 Task: Add Avalon Organics Aloe Unscented Hand & Body Lotion to the cart.
Action: Mouse moved to (881, 331)
Screenshot: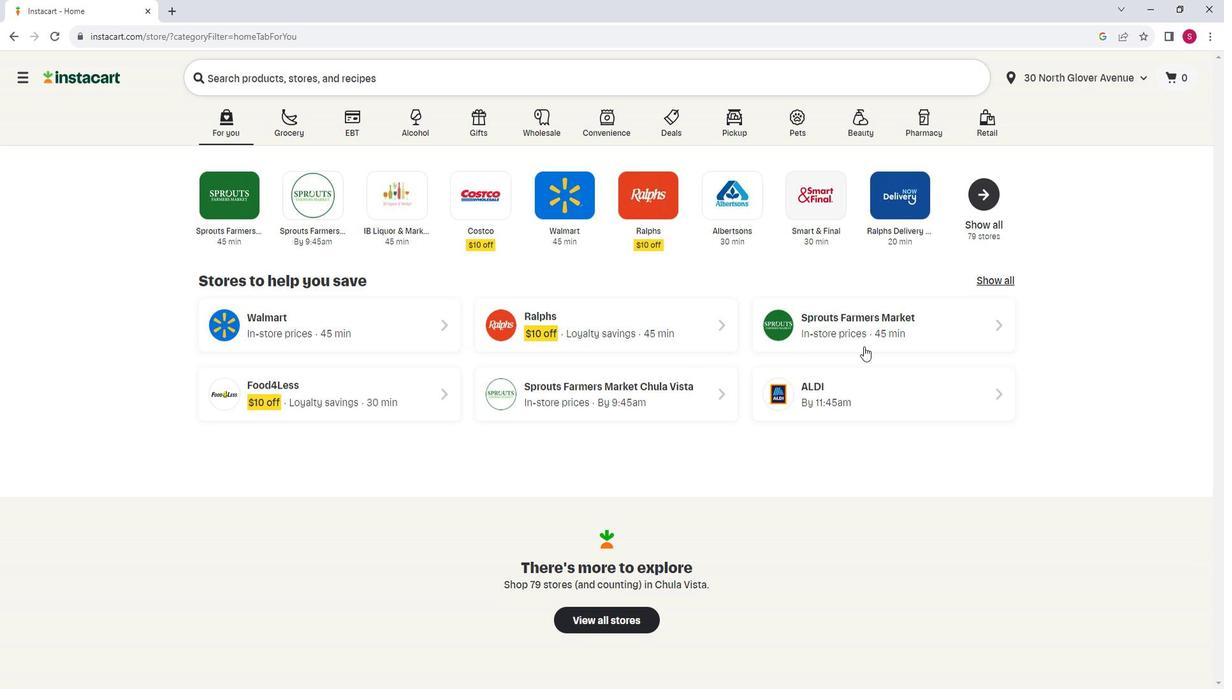 
Action: Mouse pressed left at (881, 331)
Screenshot: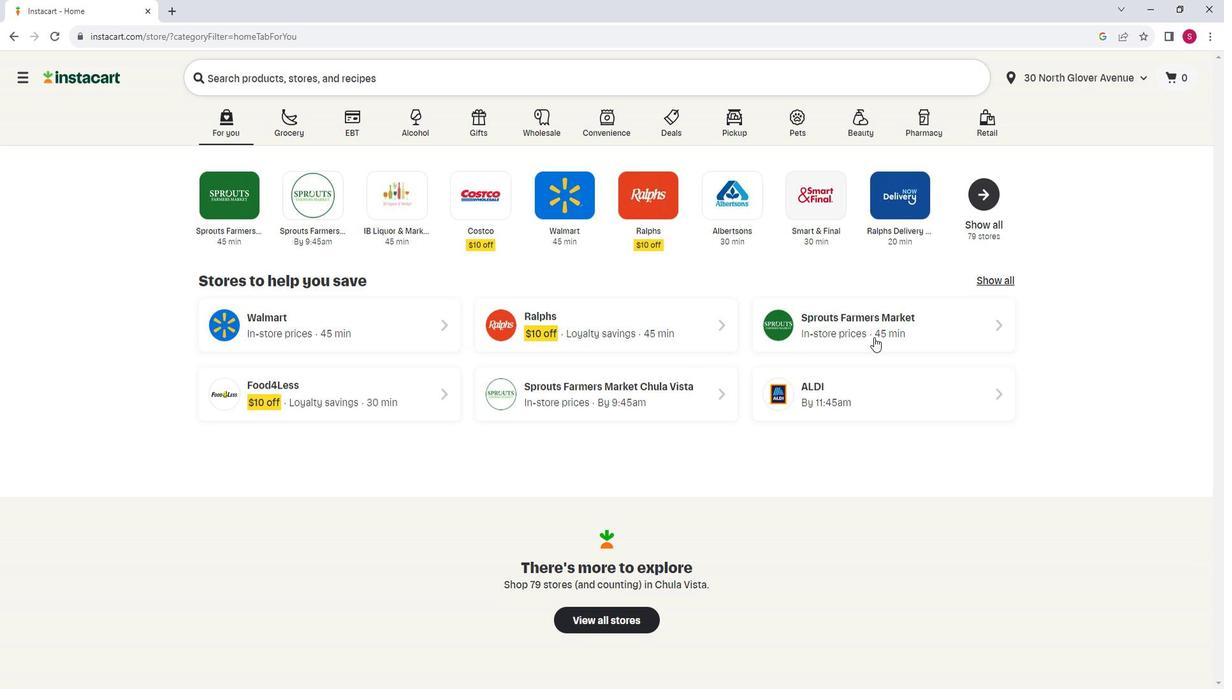 
Action: Mouse moved to (46, 442)
Screenshot: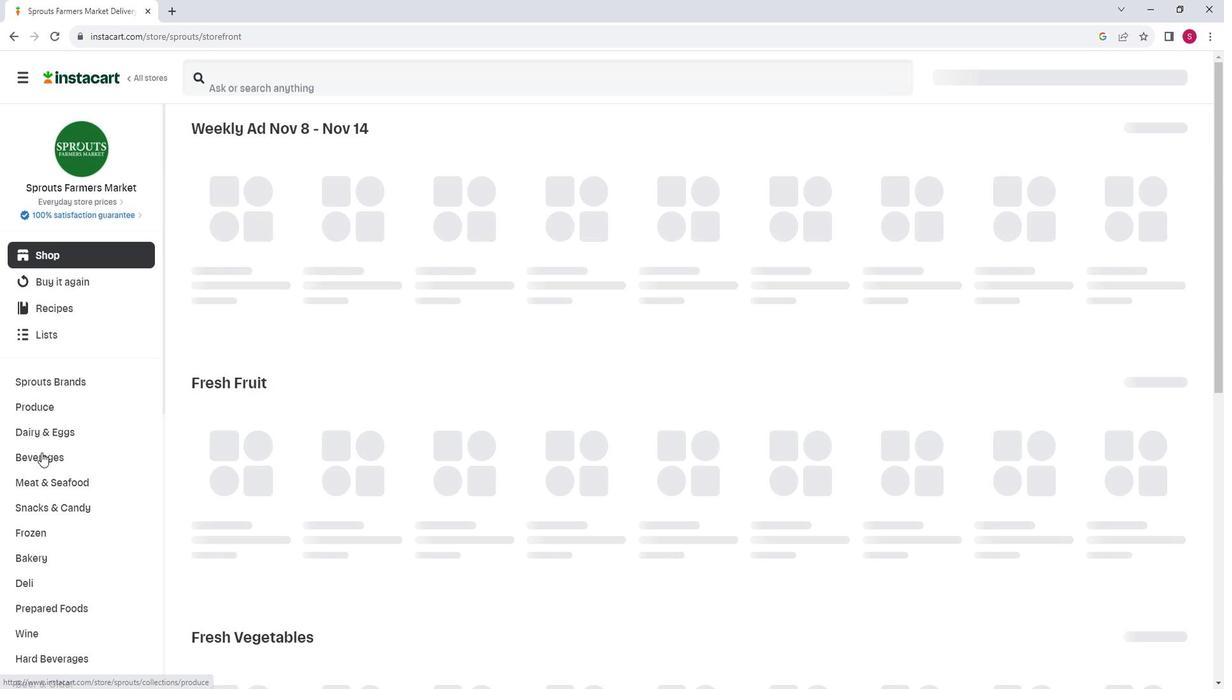 
Action: Mouse scrolled (46, 441) with delta (0, 0)
Screenshot: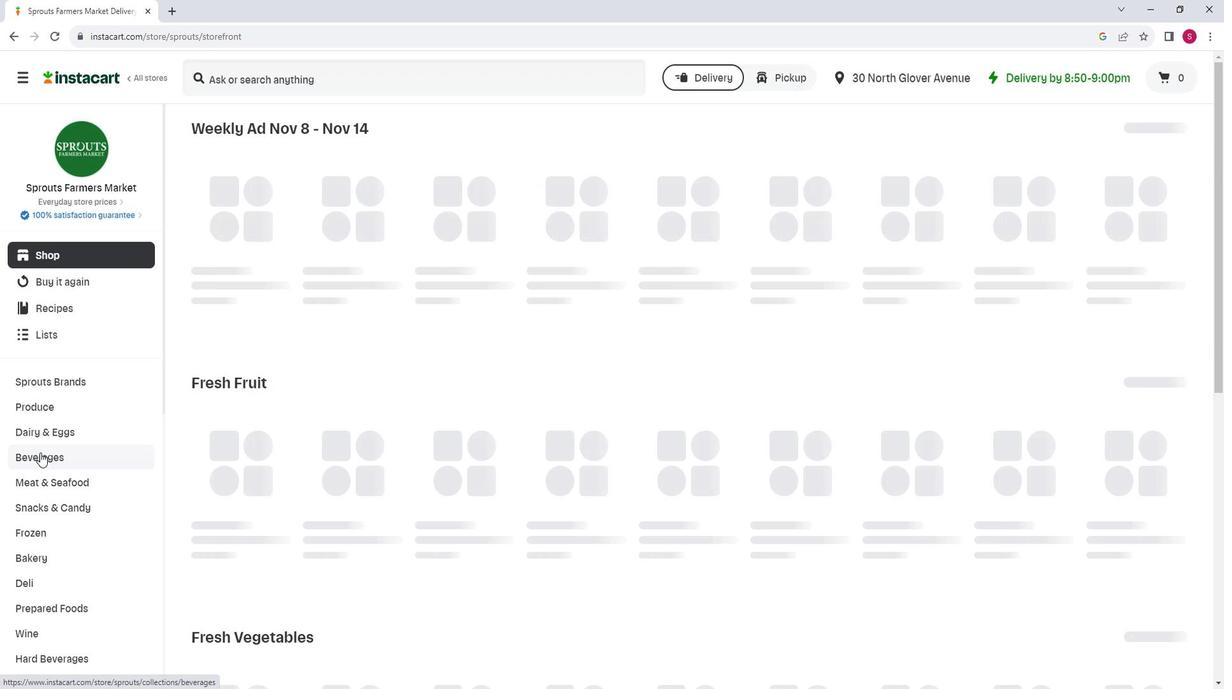 
Action: Mouse scrolled (46, 441) with delta (0, 0)
Screenshot: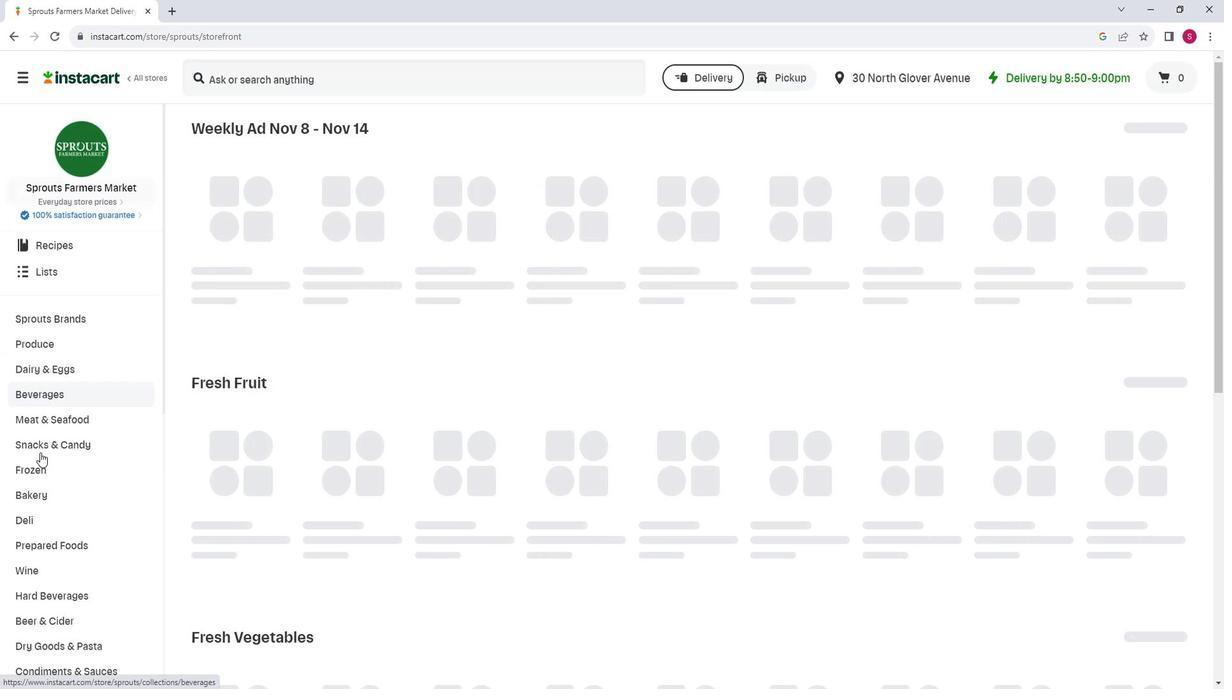 
Action: Mouse scrolled (46, 441) with delta (0, 0)
Screenshot: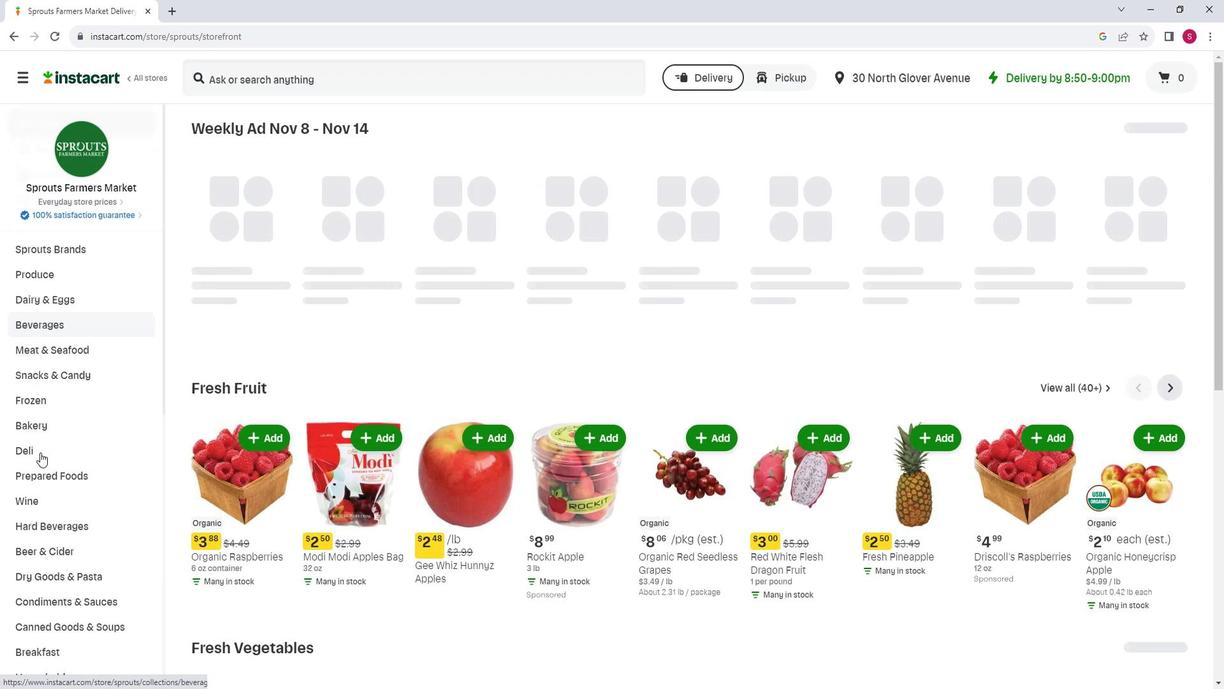 
Action: Mouse scrolled (46, 441) with delta (0, 0)
Screenshot: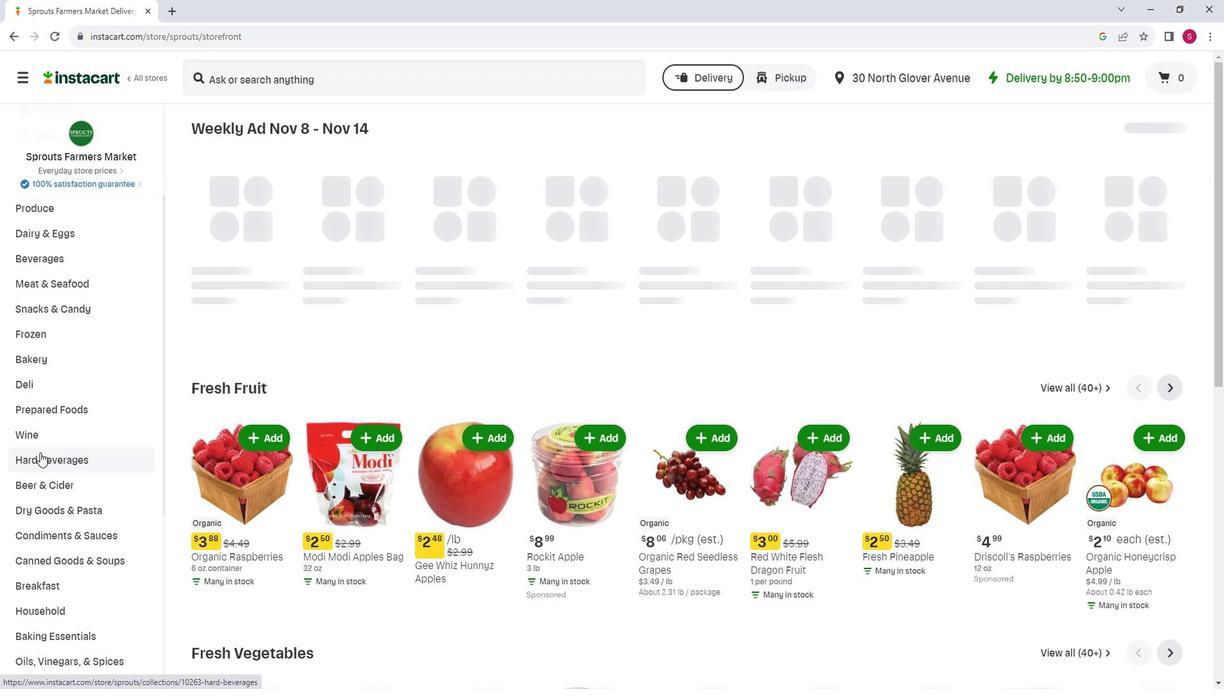 
Action: Mouse scrolled (46, 441) with delta (0, 0)
Screenshot: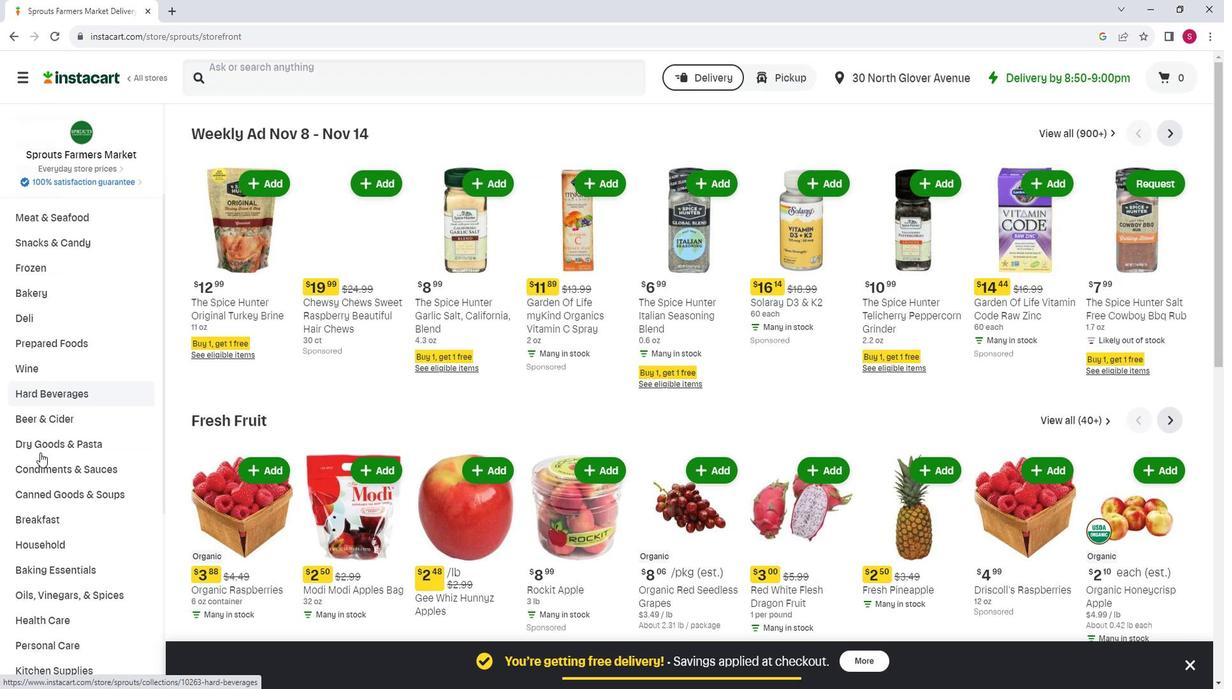 
Action: Mouse scrolled (46, 441) with delta (0, 0)
Screenshot: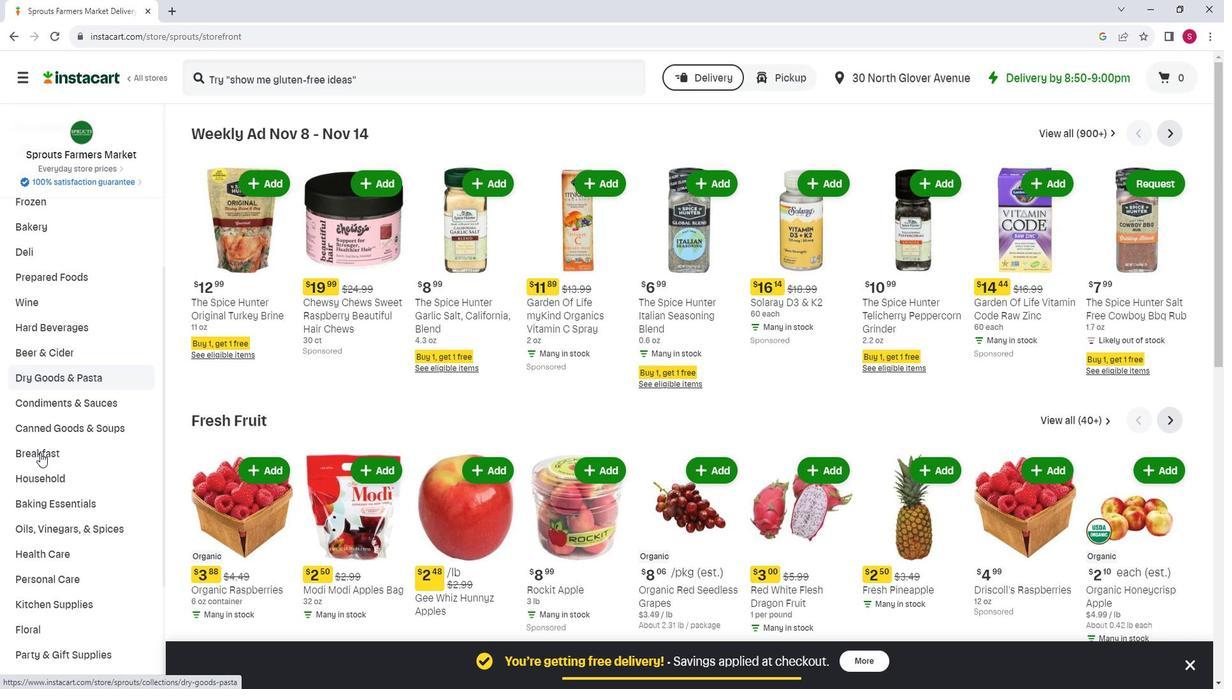 
Action: Mouse moved to (54, 492)
Screenshot: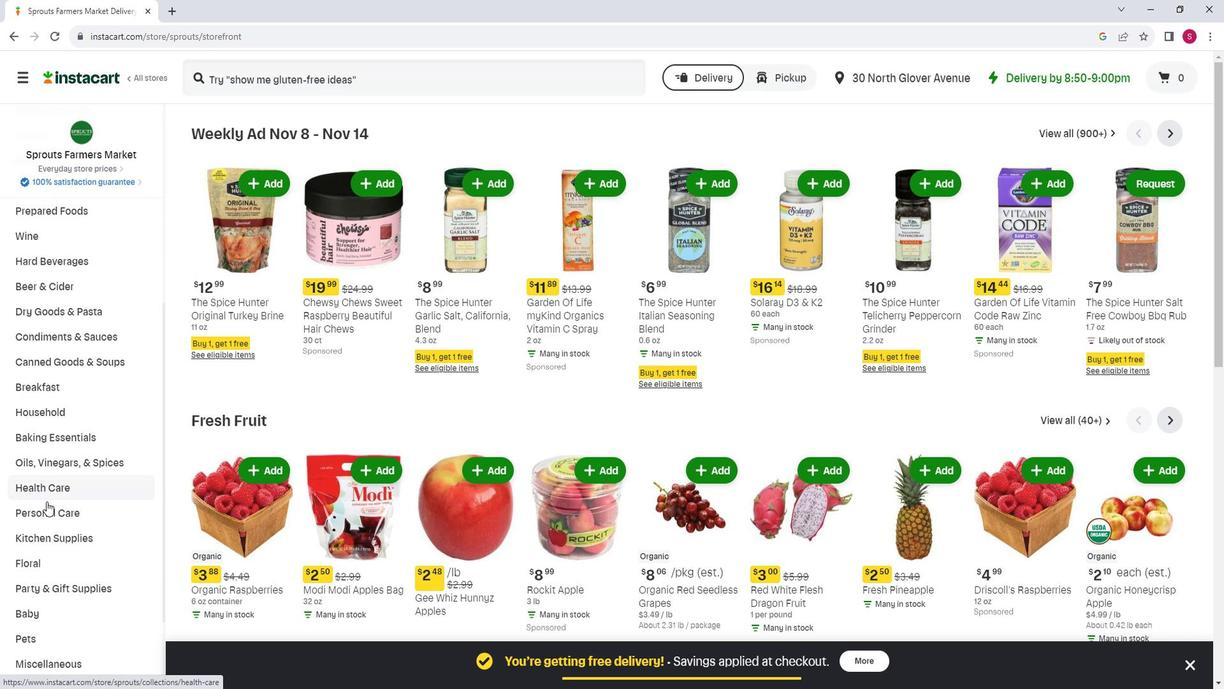 
Action: Mouse pressed left at (54, 492)
Screenshot: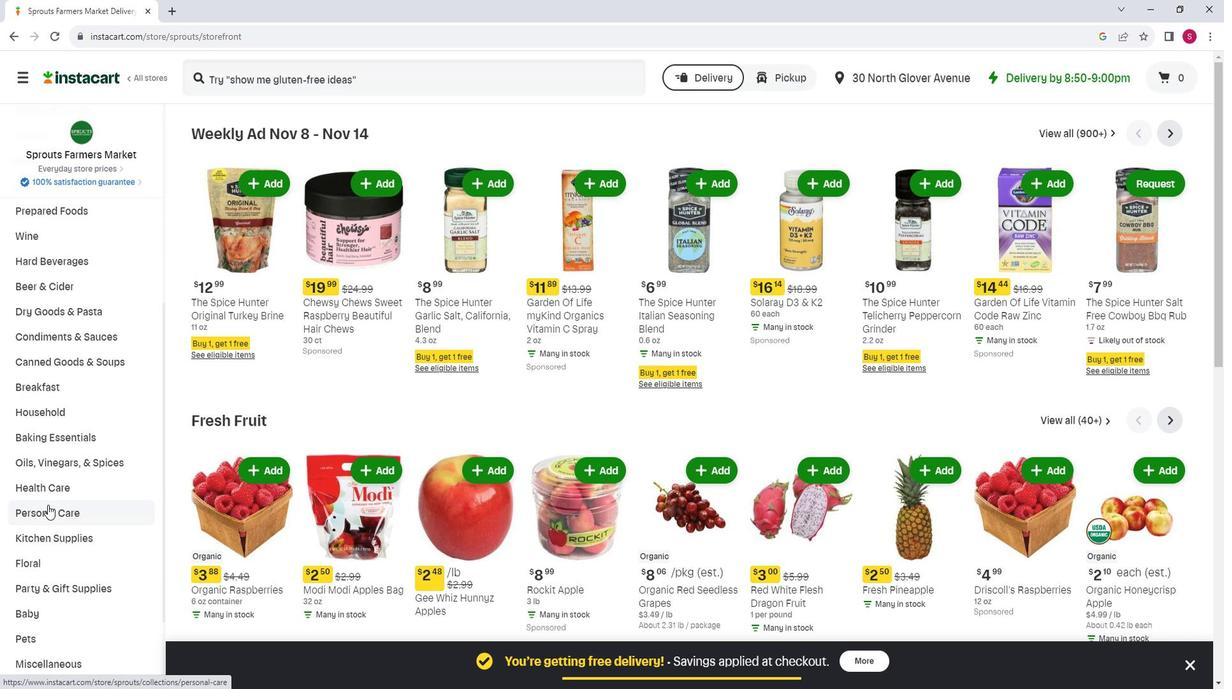 
Action: Mouse moved to (331, 174)
Screenshot: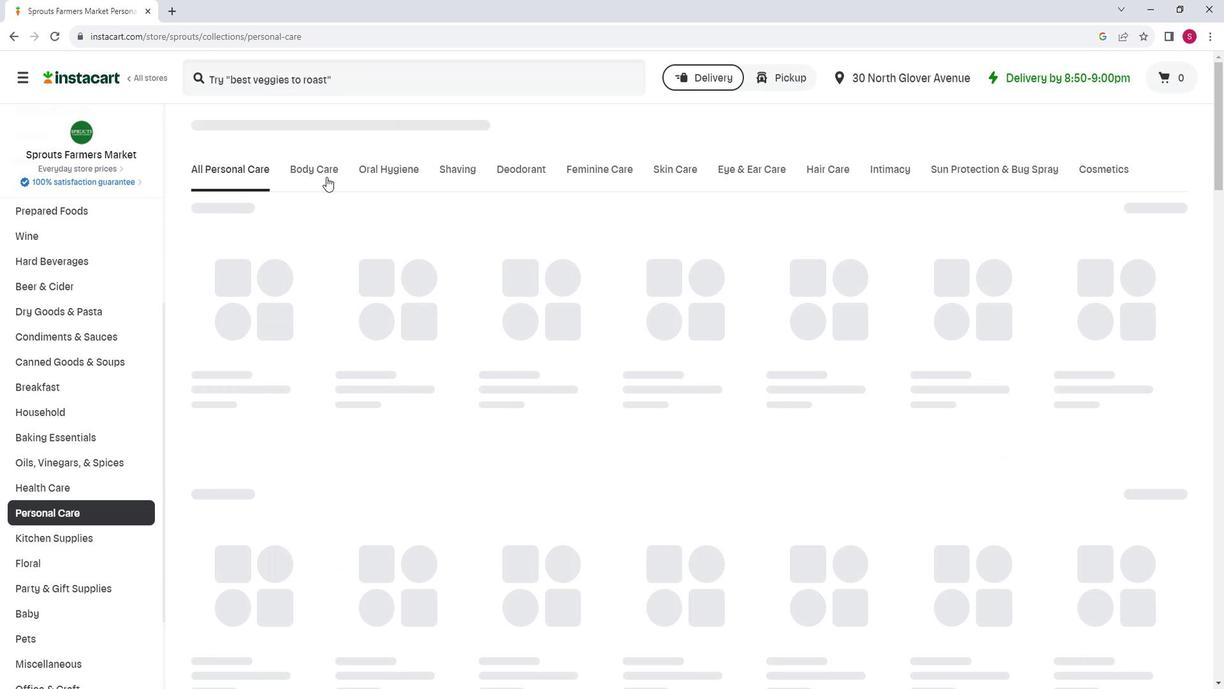 
Action: Mouse pressed left at (331, 174)
Screenshot: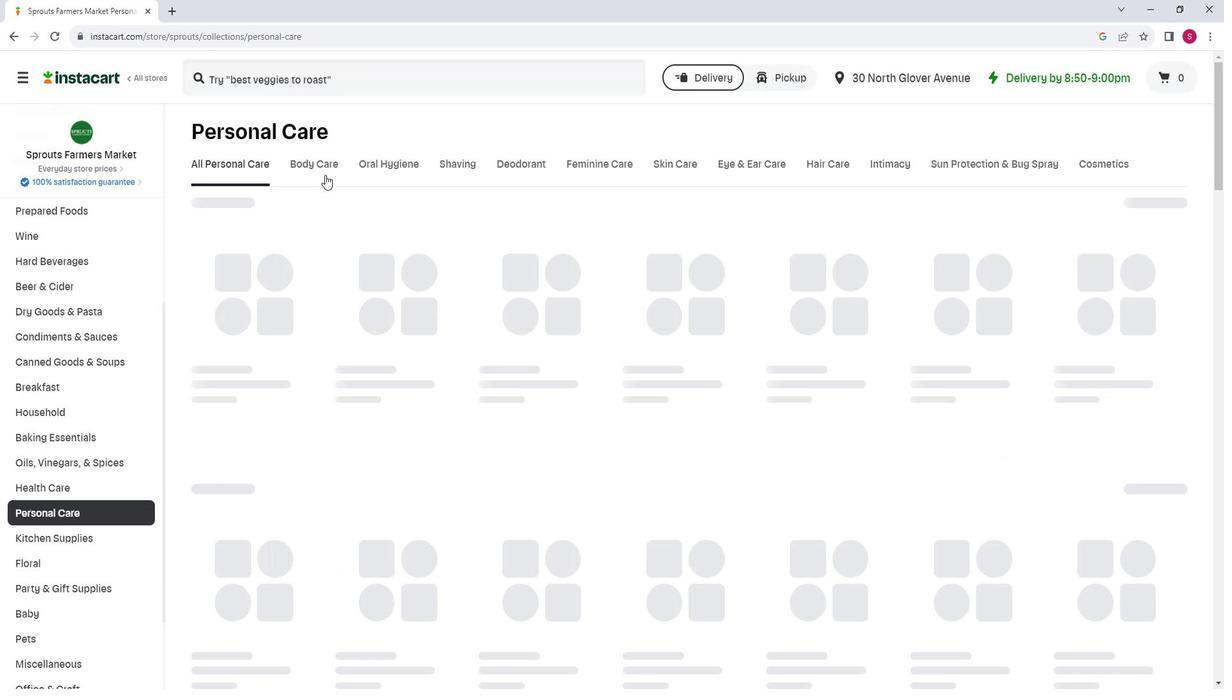 
Action: Mouse moved to (525, 220)
Screenshot: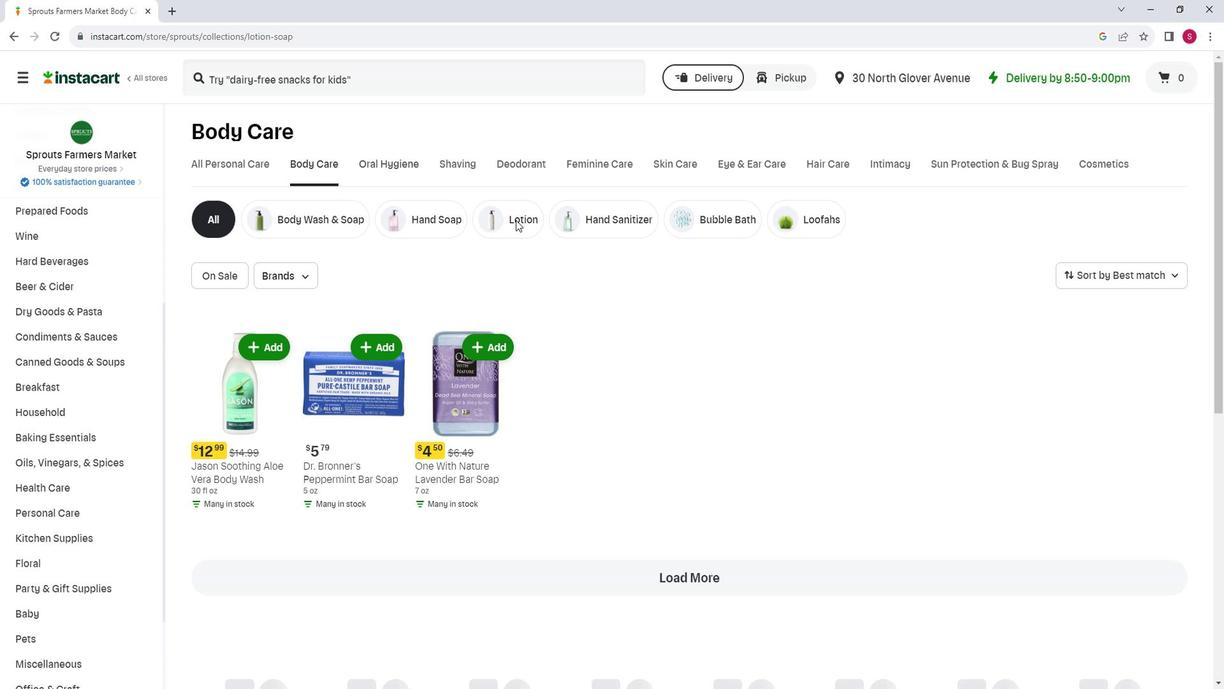 
Action: Mouse pressed left at (525, 220)
Screenshot: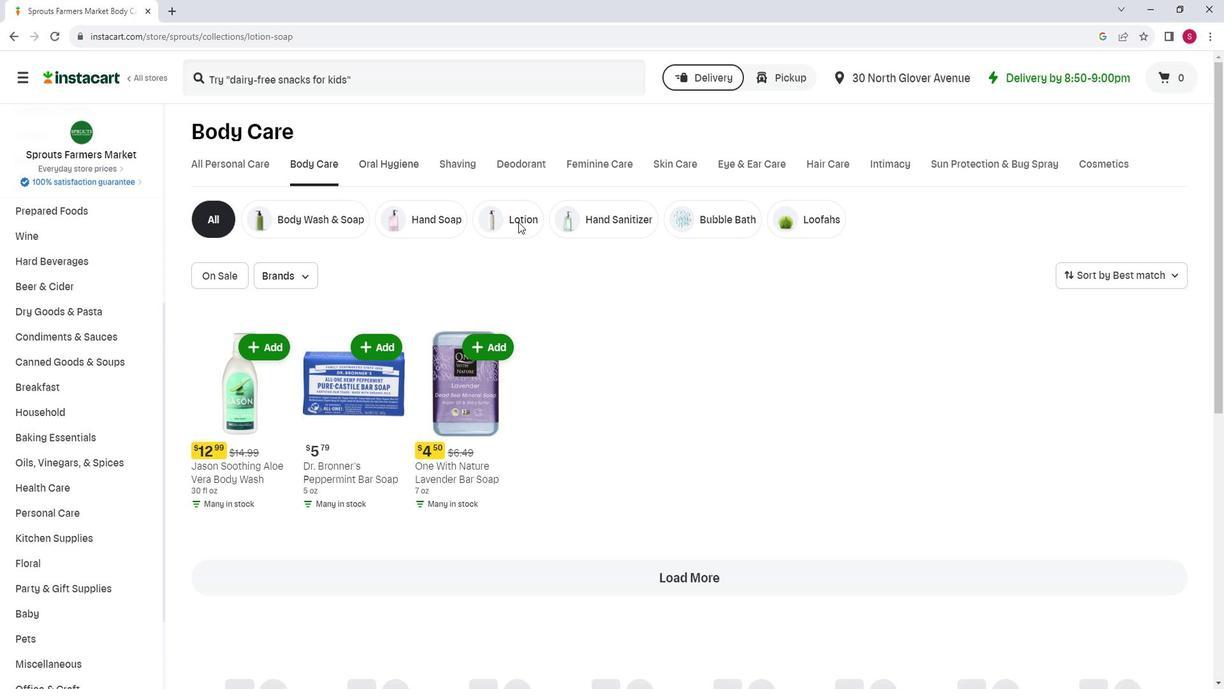 
Action: Mouse moved to (518, 221)
Screenshot: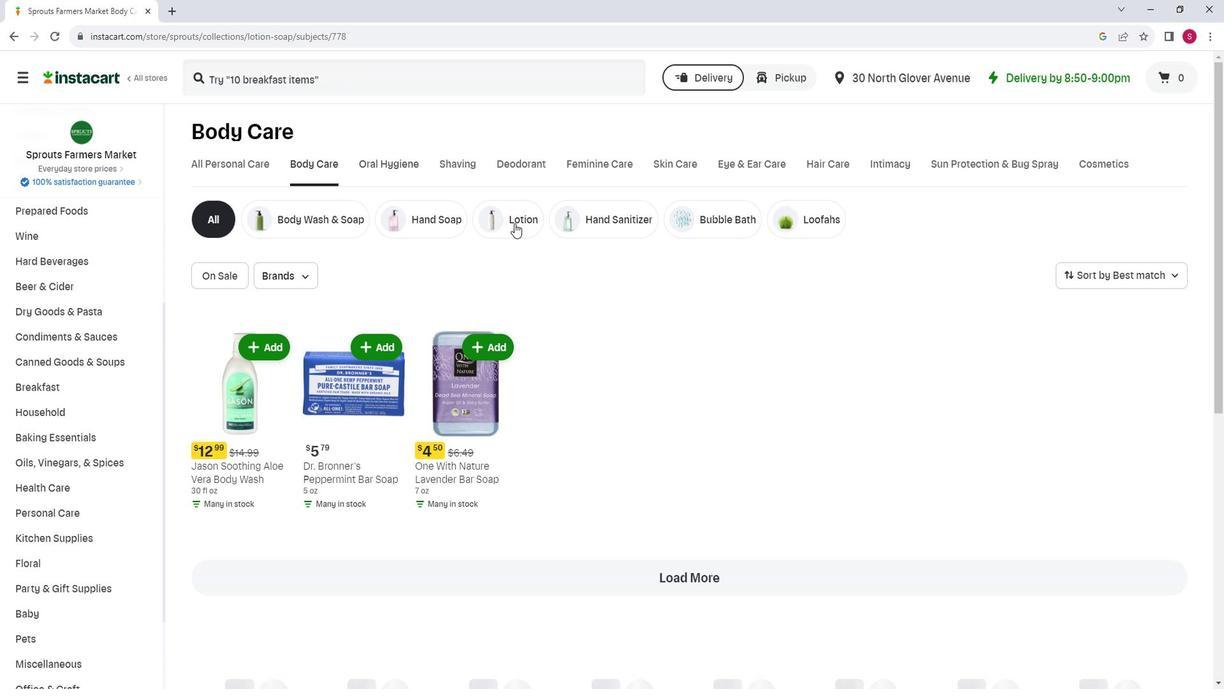 
Action: Mouse pressed left at (518, 221)
Screenshot: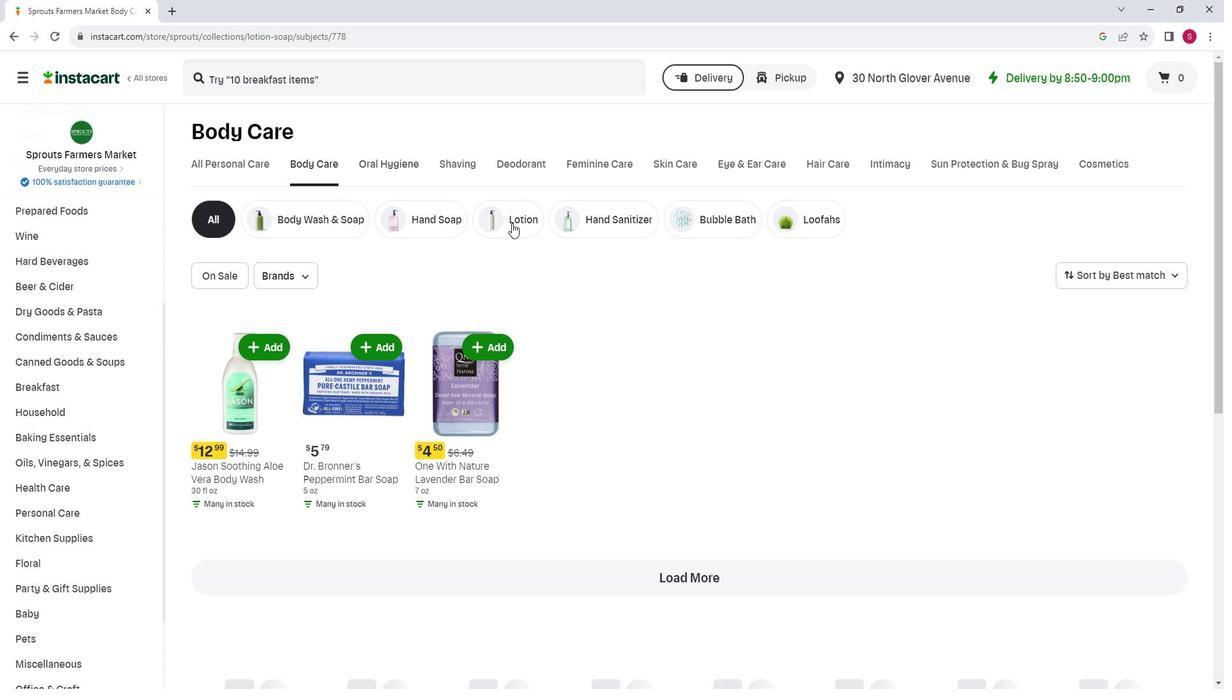 
Action: Mouse moved to (345, 68)
Screenshot: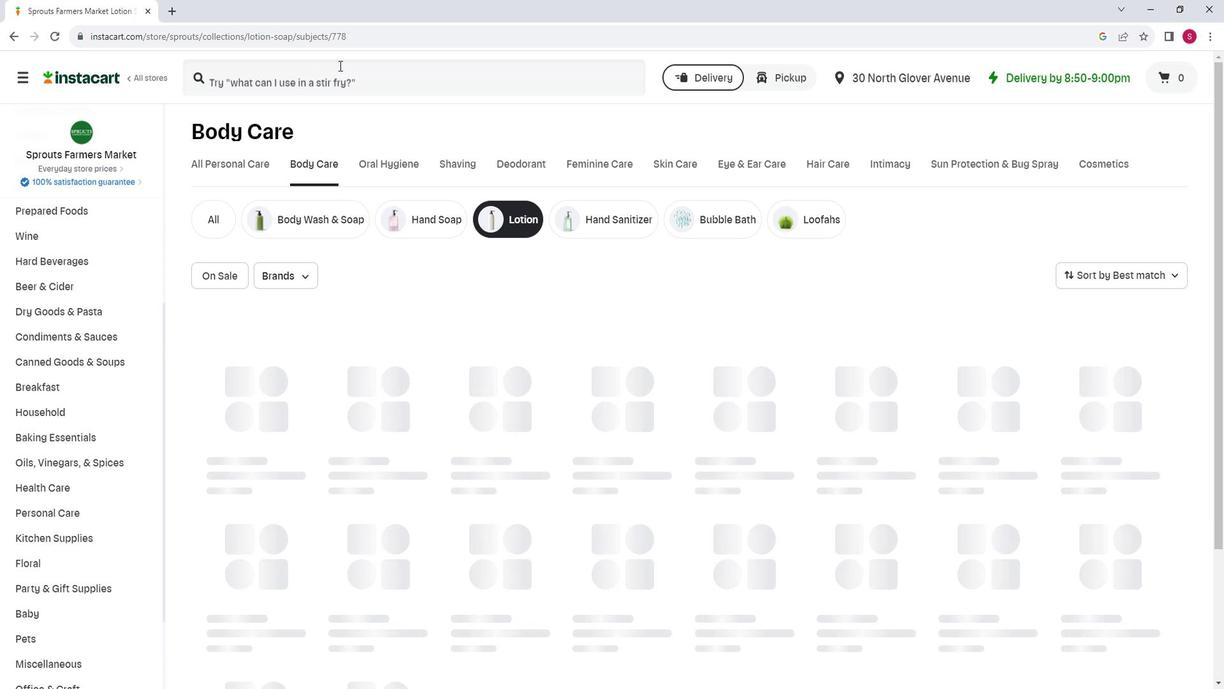 
Action: Mouse pressed left at (345, 68)
Screenshot: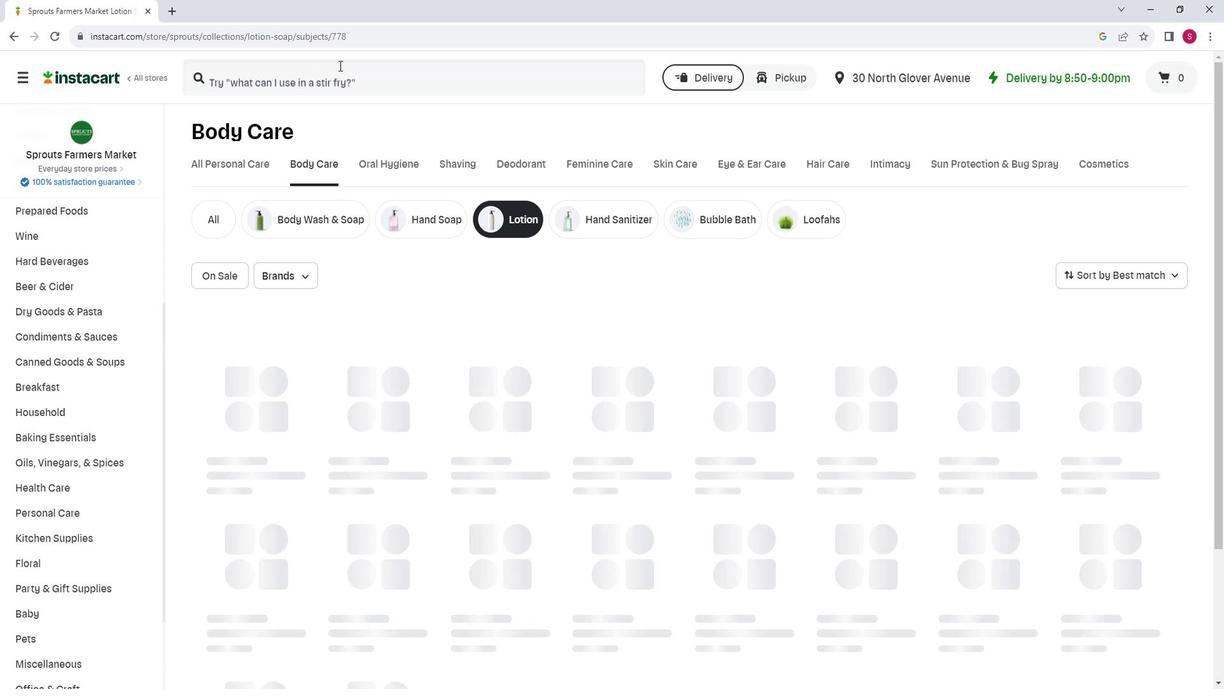 
Action: Mouse moved to (451, 72)
Screenshot: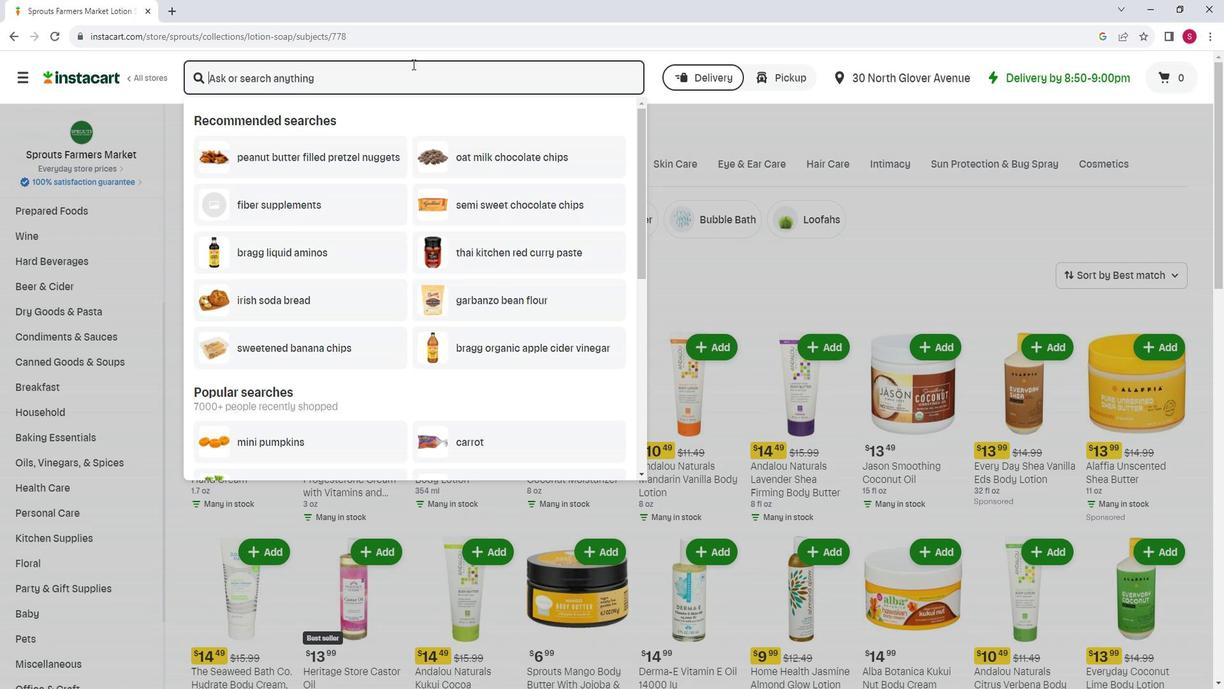 
Action: Key pressed <Key.shift>Avalon<Key.space><Key.shift>Organics<Key.shift>A<Key.backspace><Key.space><Key.shift>Aloe<Key.space><Key.shift><Key.shift><Key.shift><Key.shift>Unscented<Key.space><Key.shift>Hand<Key.space><Key.shift>&<Key.space><Key.shift>Body<Key.space><Key.shift><Key.shift><Key.shift><Key.shift><Key.shift><Key.shift><Key.shift><Key.shift><Key.shift><Key.shift><Key.shift>Lotion<Key.enter>
Screenshot: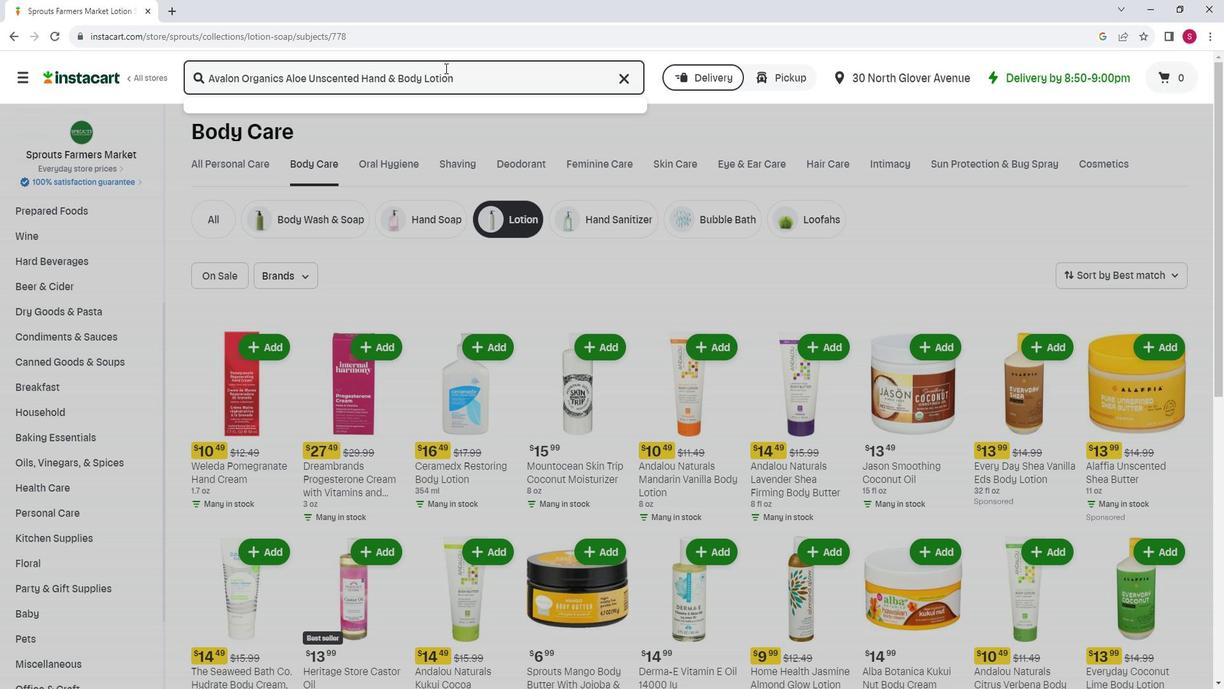 
Action: Mouse moved to (575, 184)
Screenshot: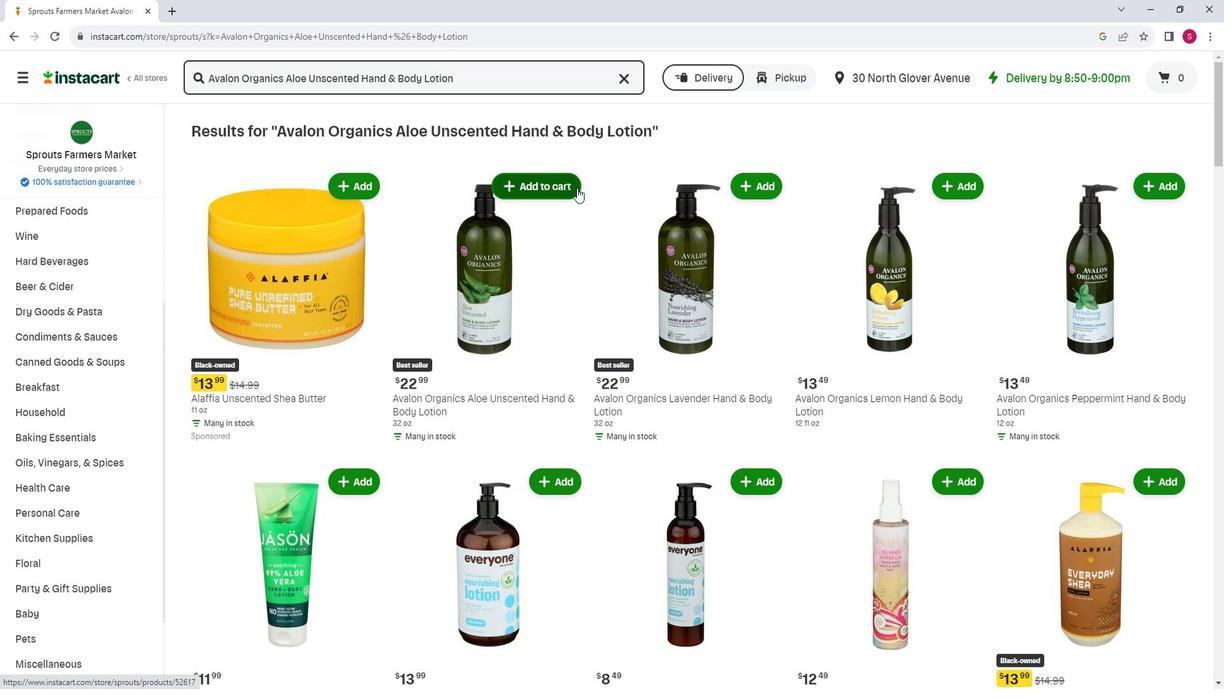 
Action: Mouse pressed left at (575, 184)
Screenshot: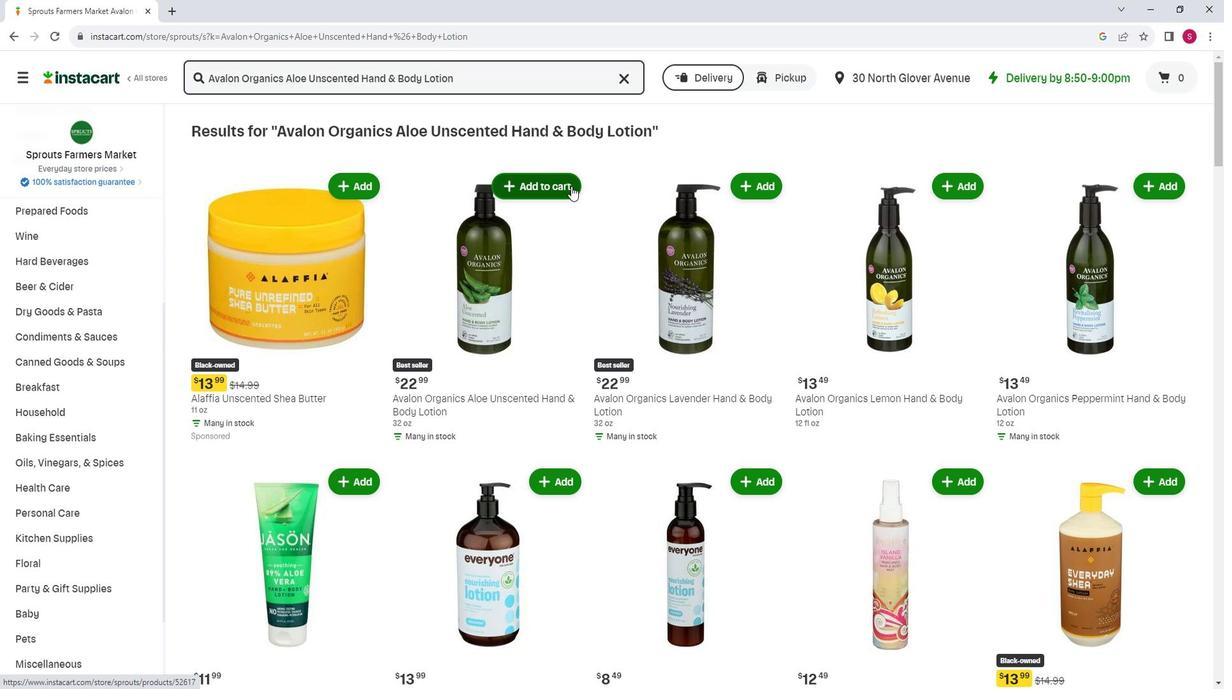
Action: Mouse moved to (614, 179)
Screenshot: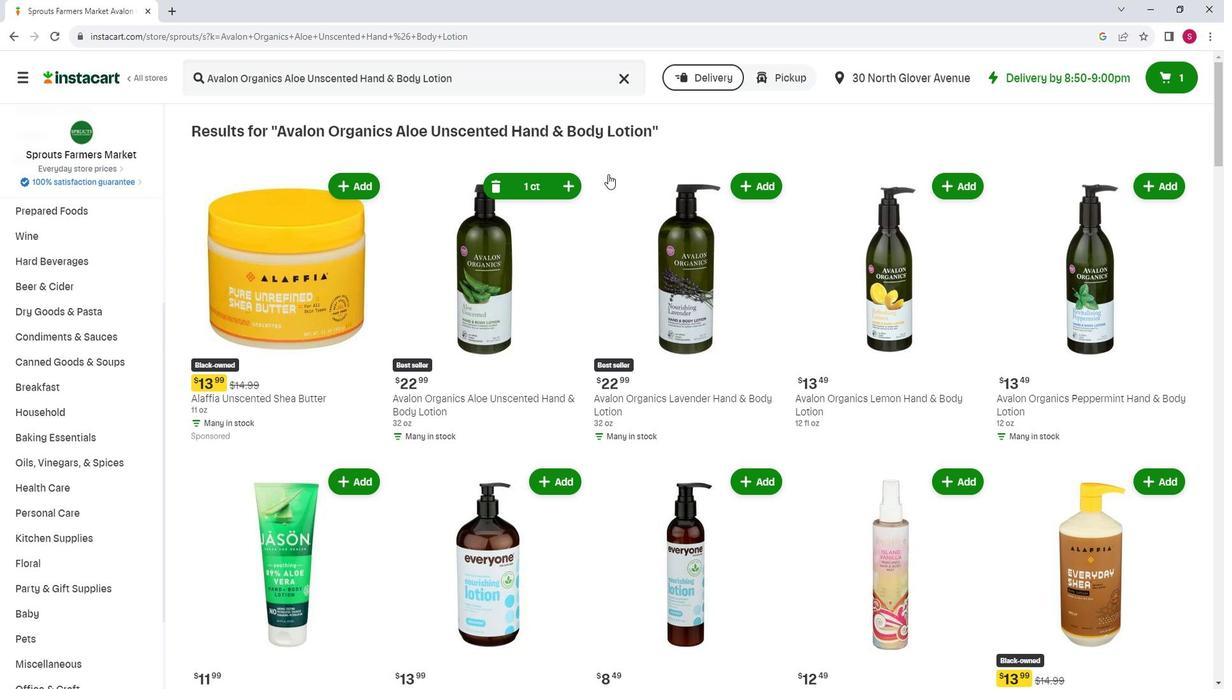 
